 Task: Find all-inclusive hotels.
Action: Mouse moved to (496, 125)
Screenshot: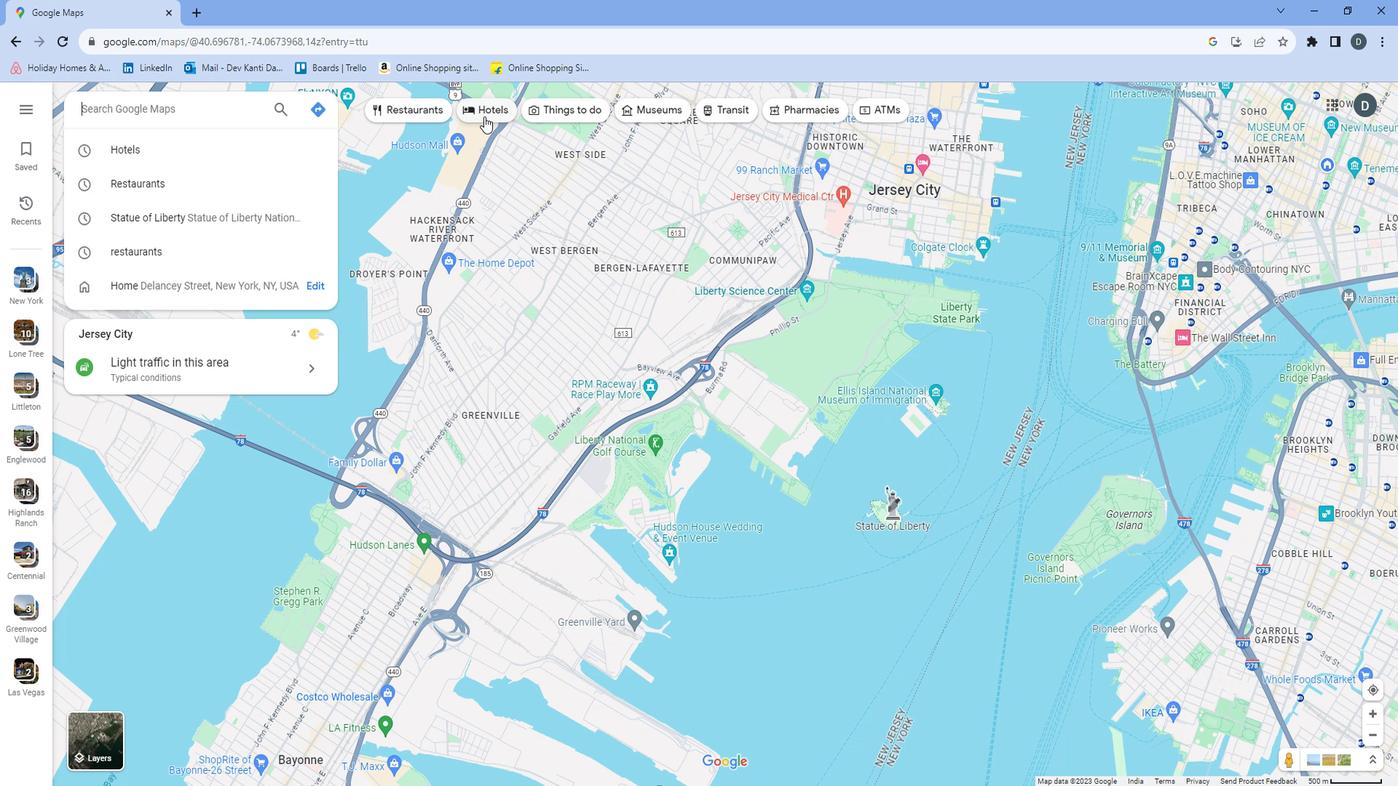 
Action: Mouse pressed left at (496, 125)
Screenshot: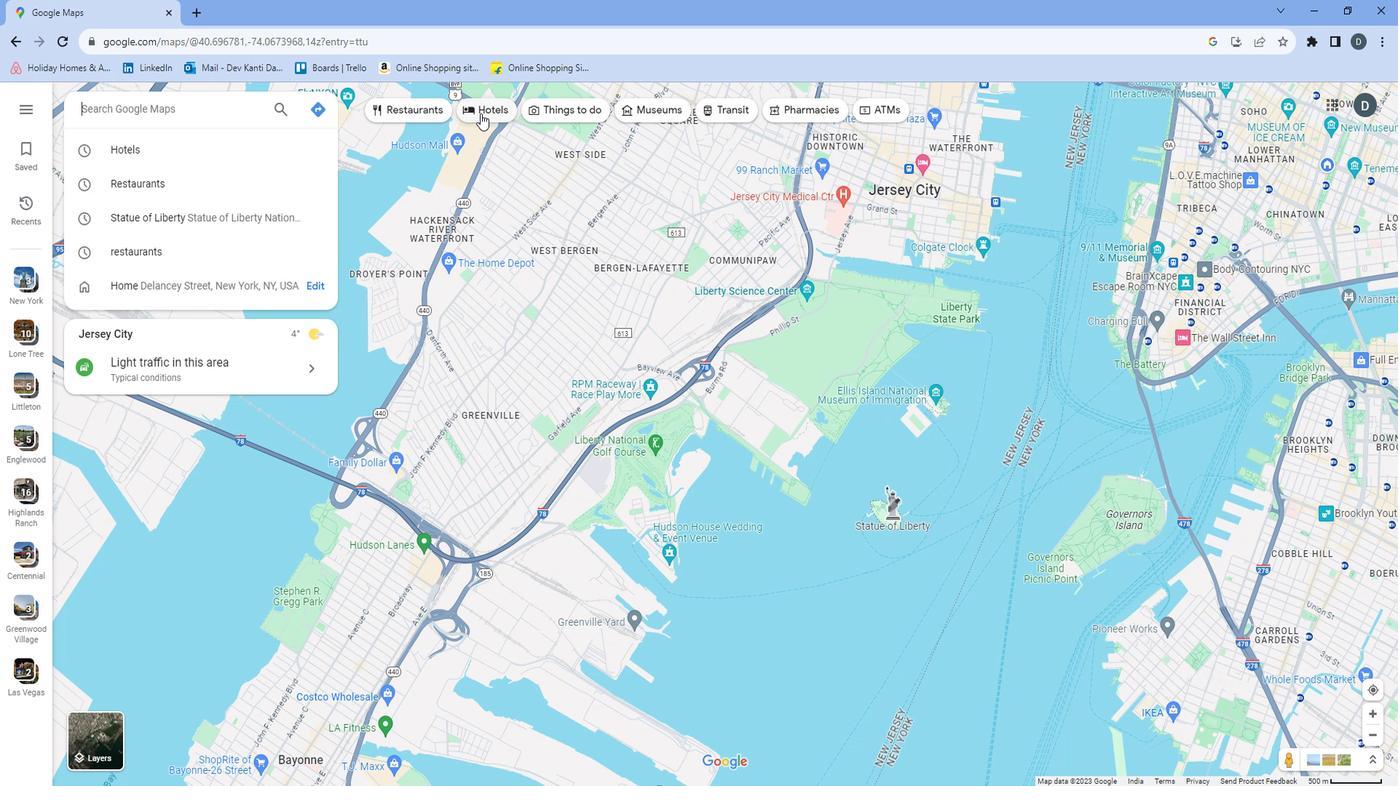 
Action: Mouse moved to (705, 123)
Screenshot: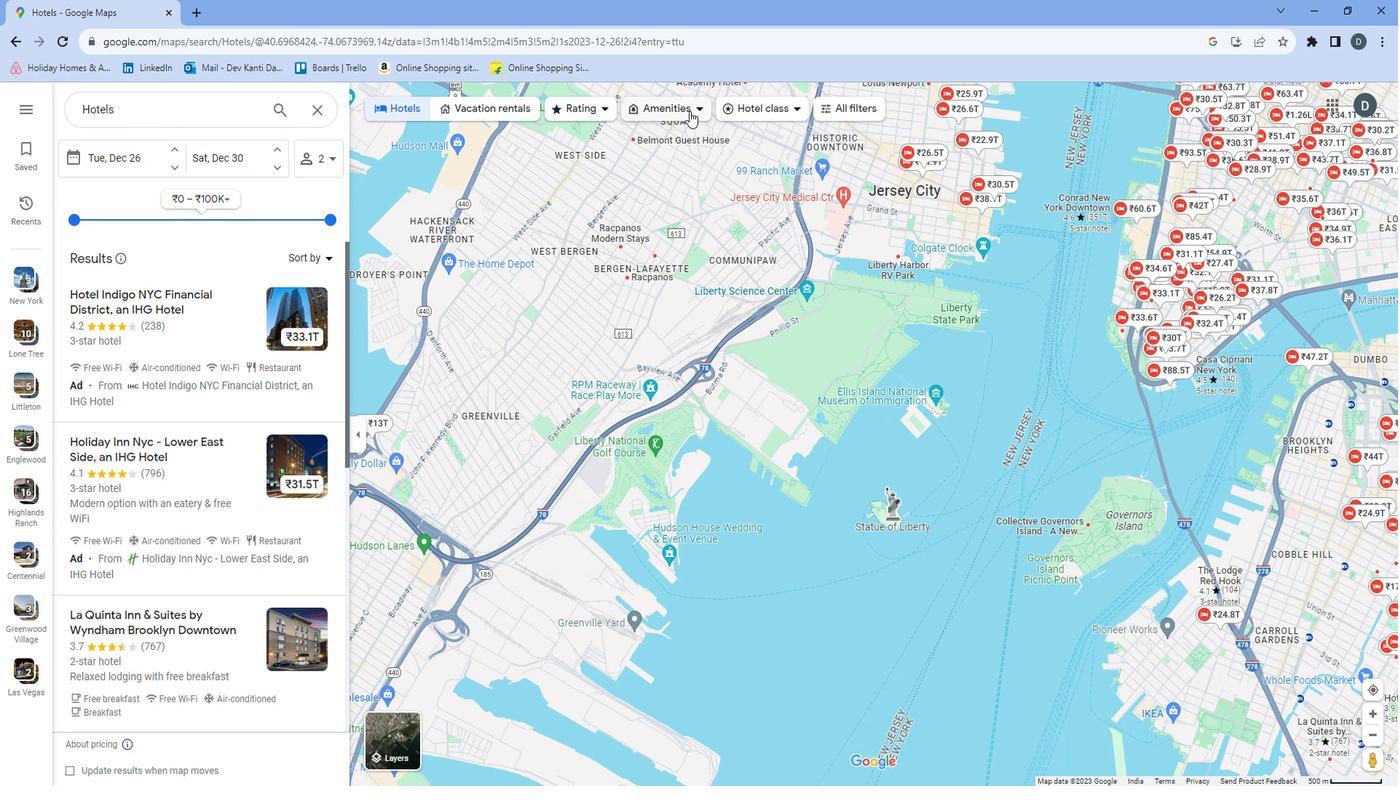 
Action: Mouse pressed left at (705, 123)
Screenshot: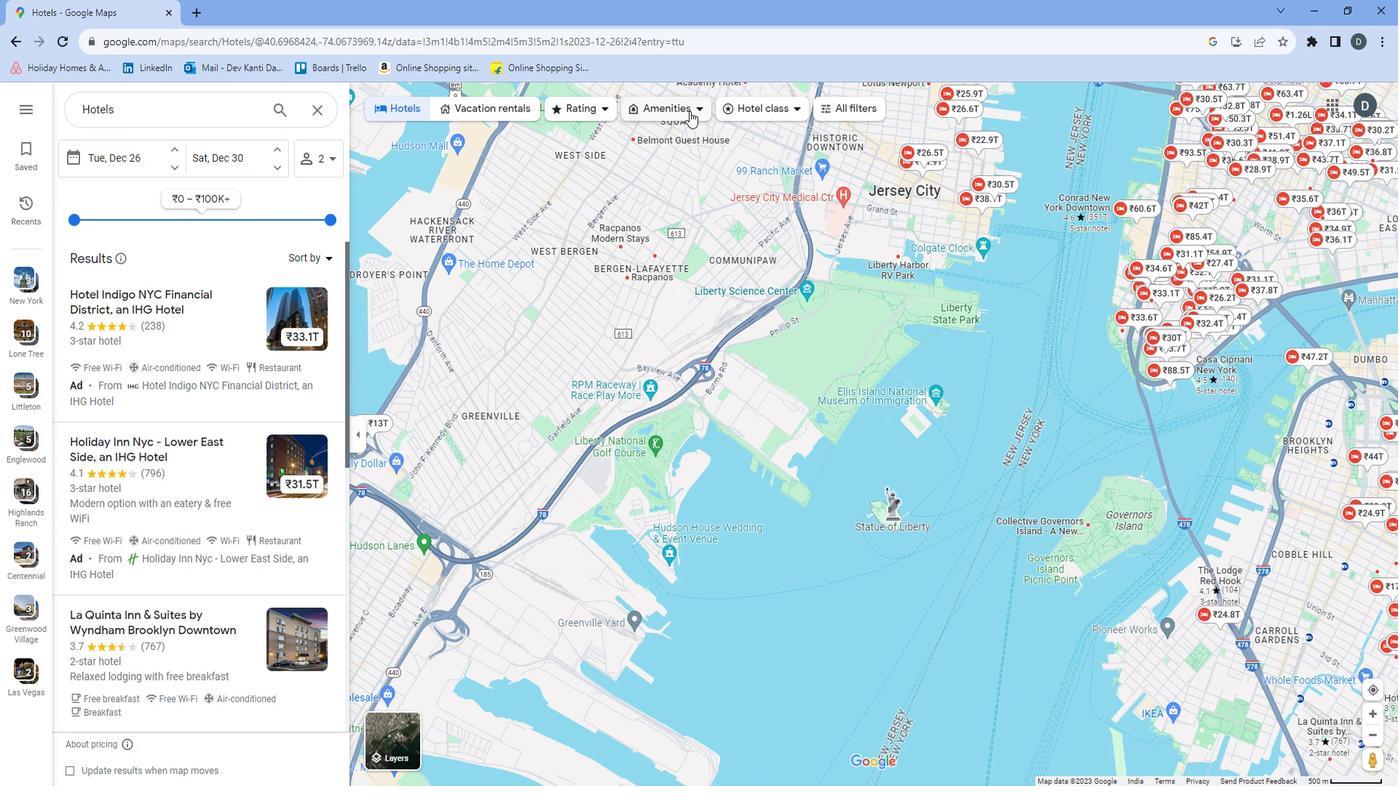 
Action: Mouse moved to (699, 306)
Screenshot: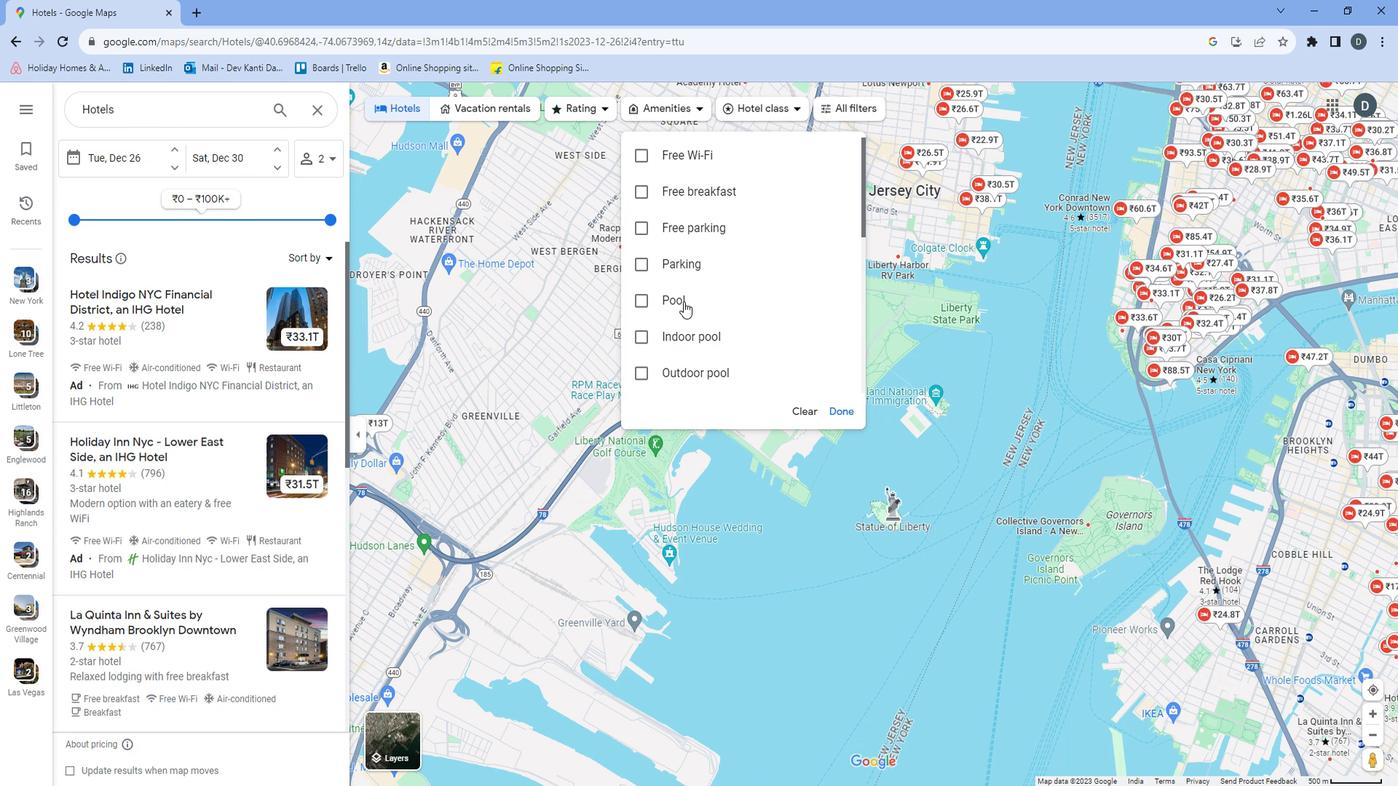 
Action: Mouse scrolled (699, 305) with delta (0, 0)
Screenshot: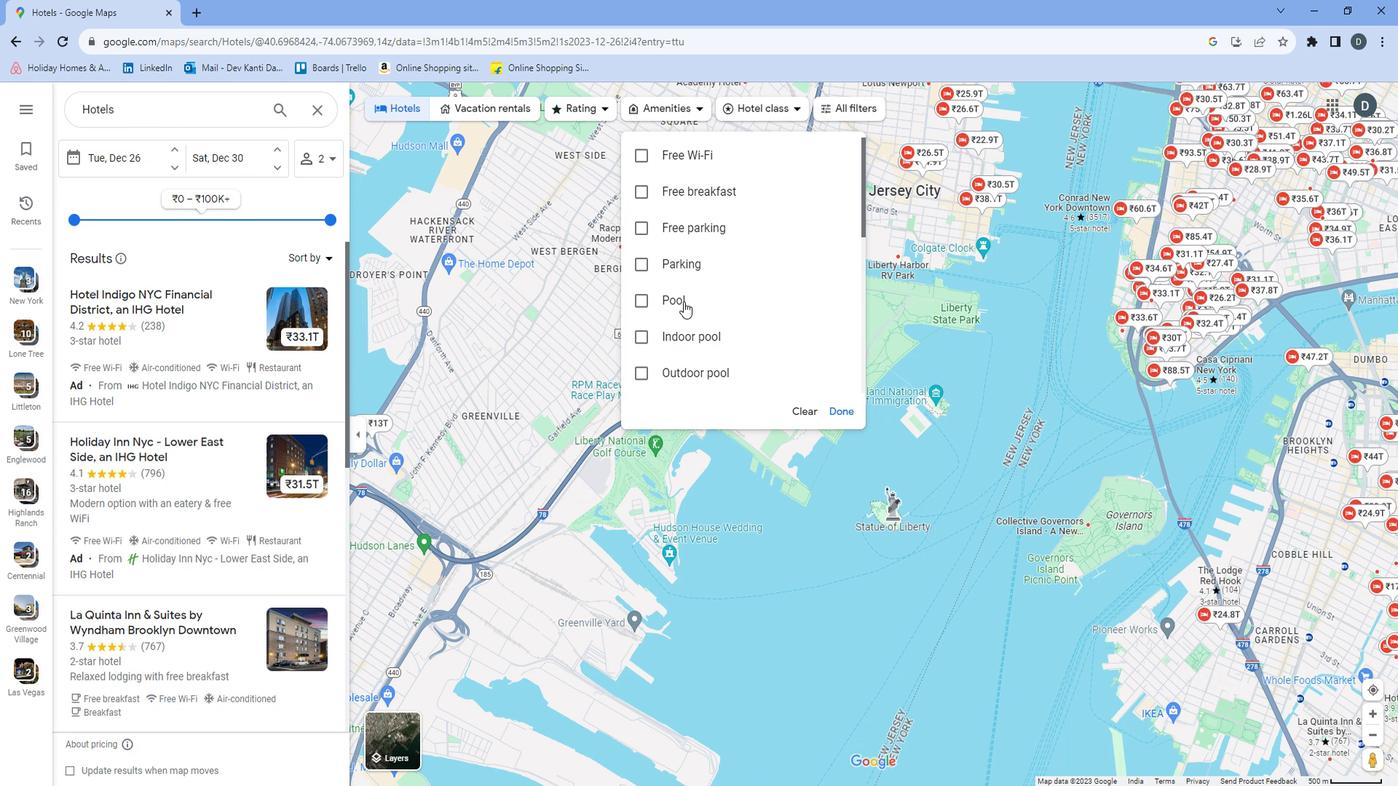
Action: Mouse moved to (700, 306)
Screenshot: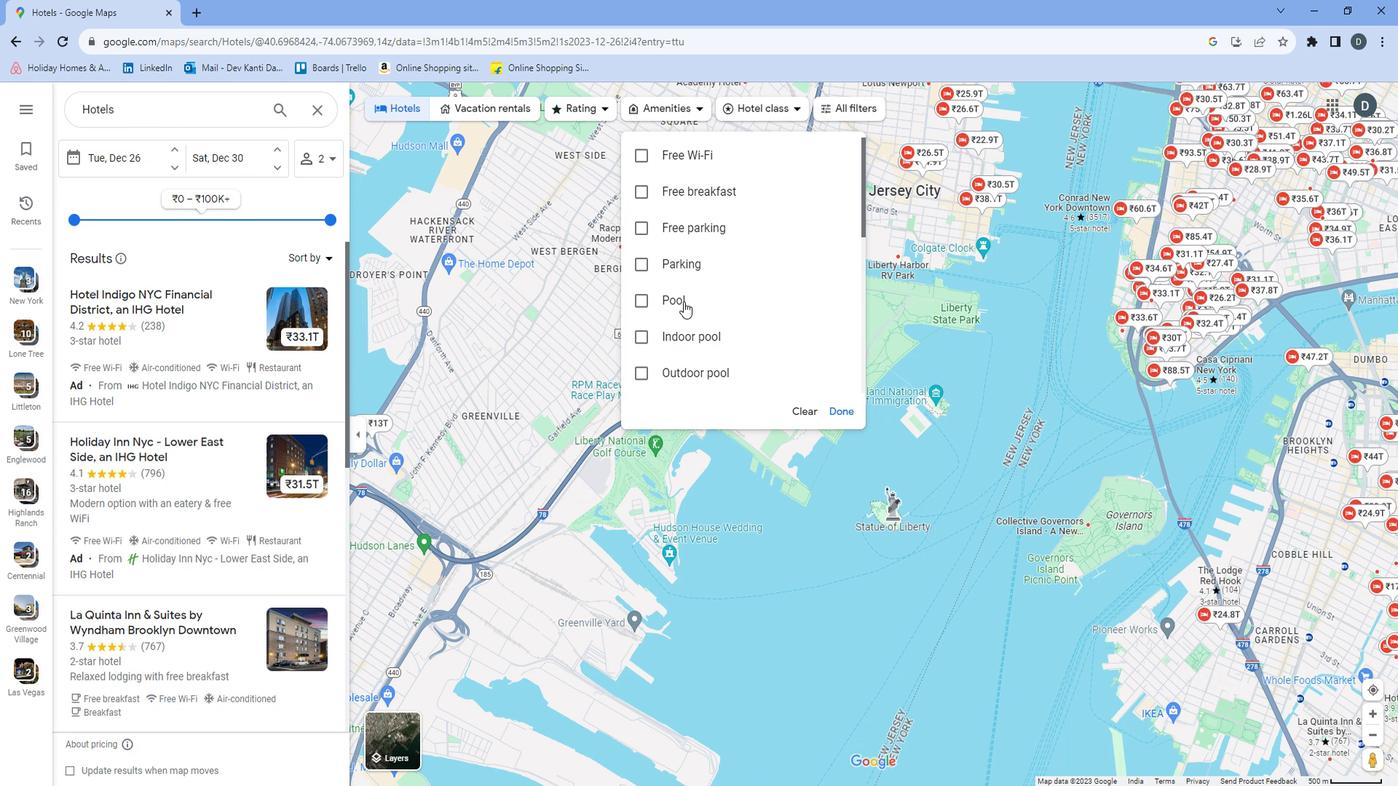 
Action: Mouse scrolled (700, 305) with delta (0, 0)
Screenshot: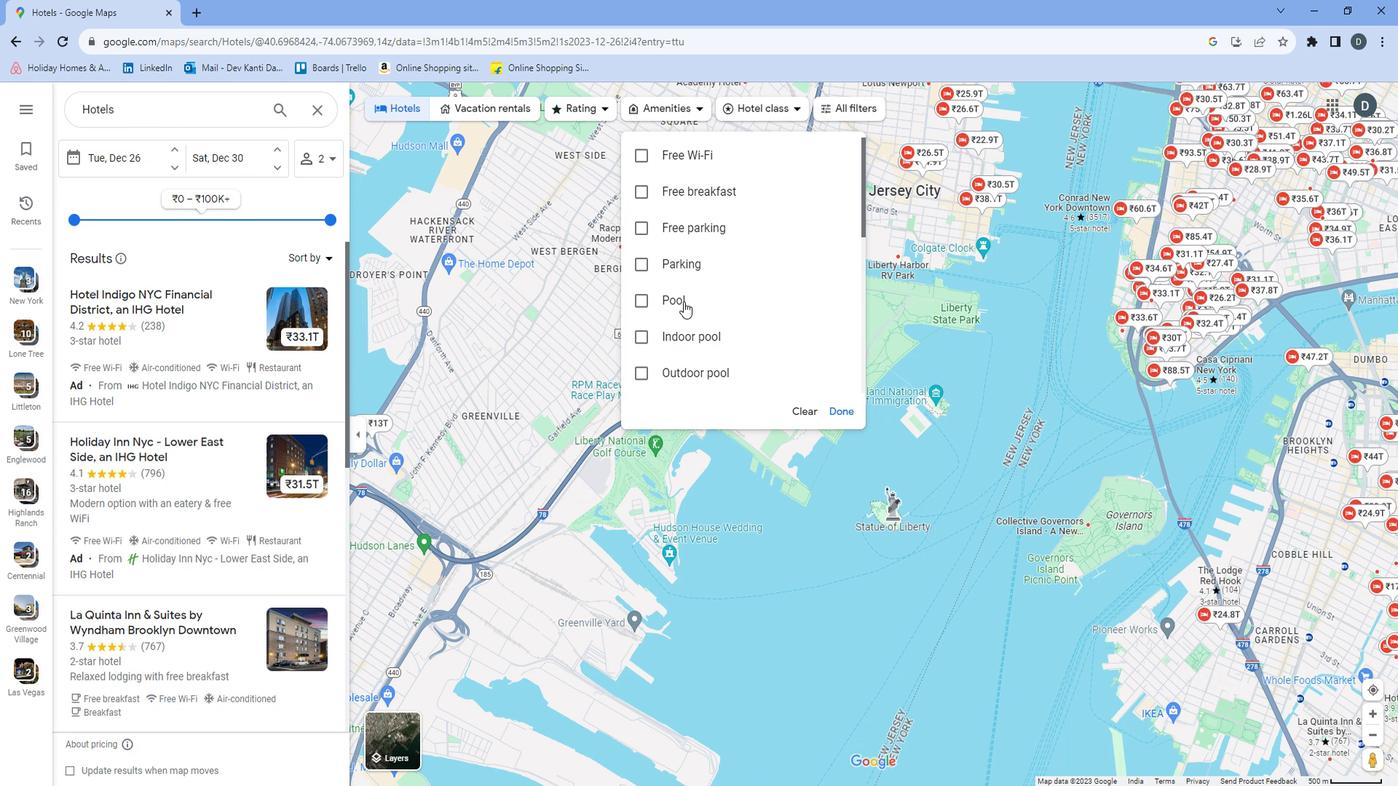 
Action: Mouse moved to (702, 305)
Screenshot: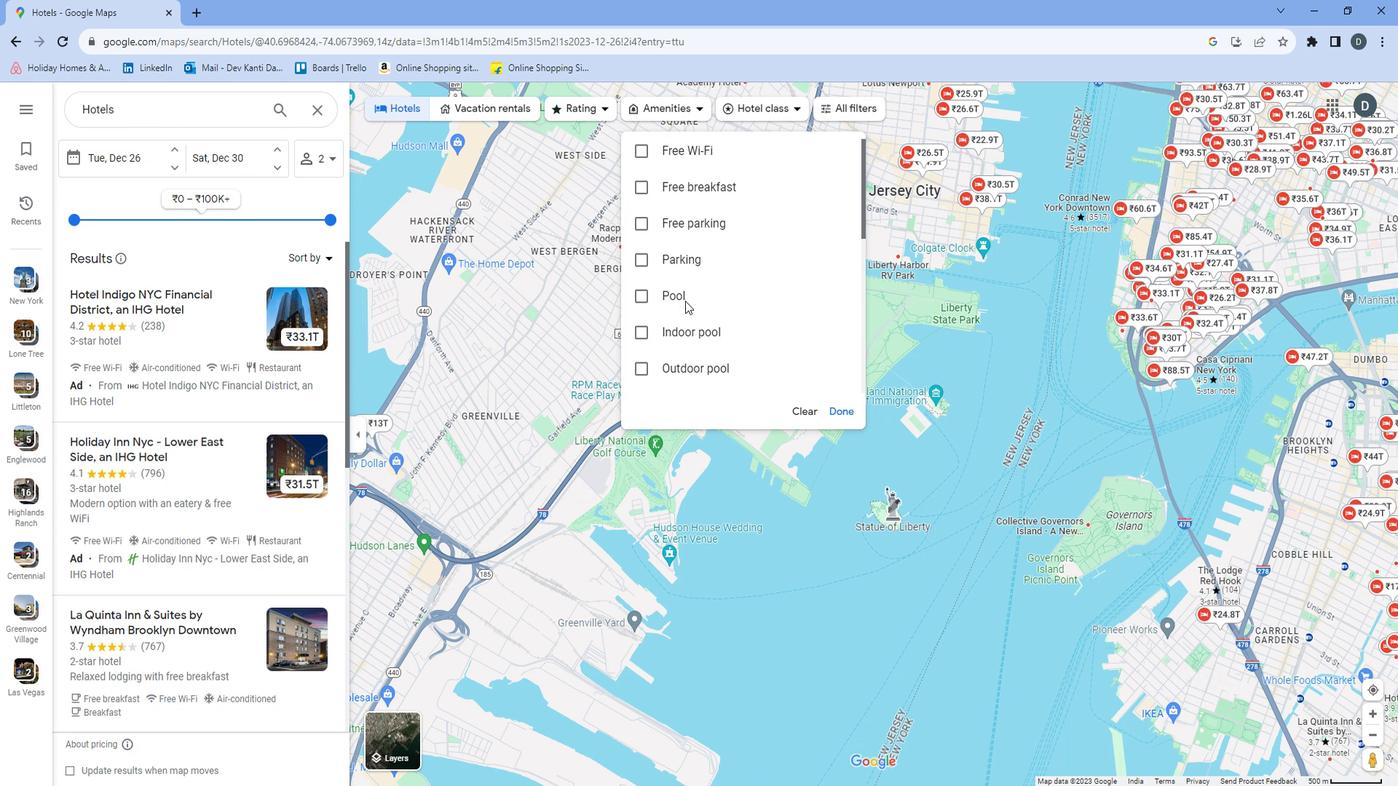 
Action: Mouse scrolled (702, 304) with delta (0, 0)
Screenshot: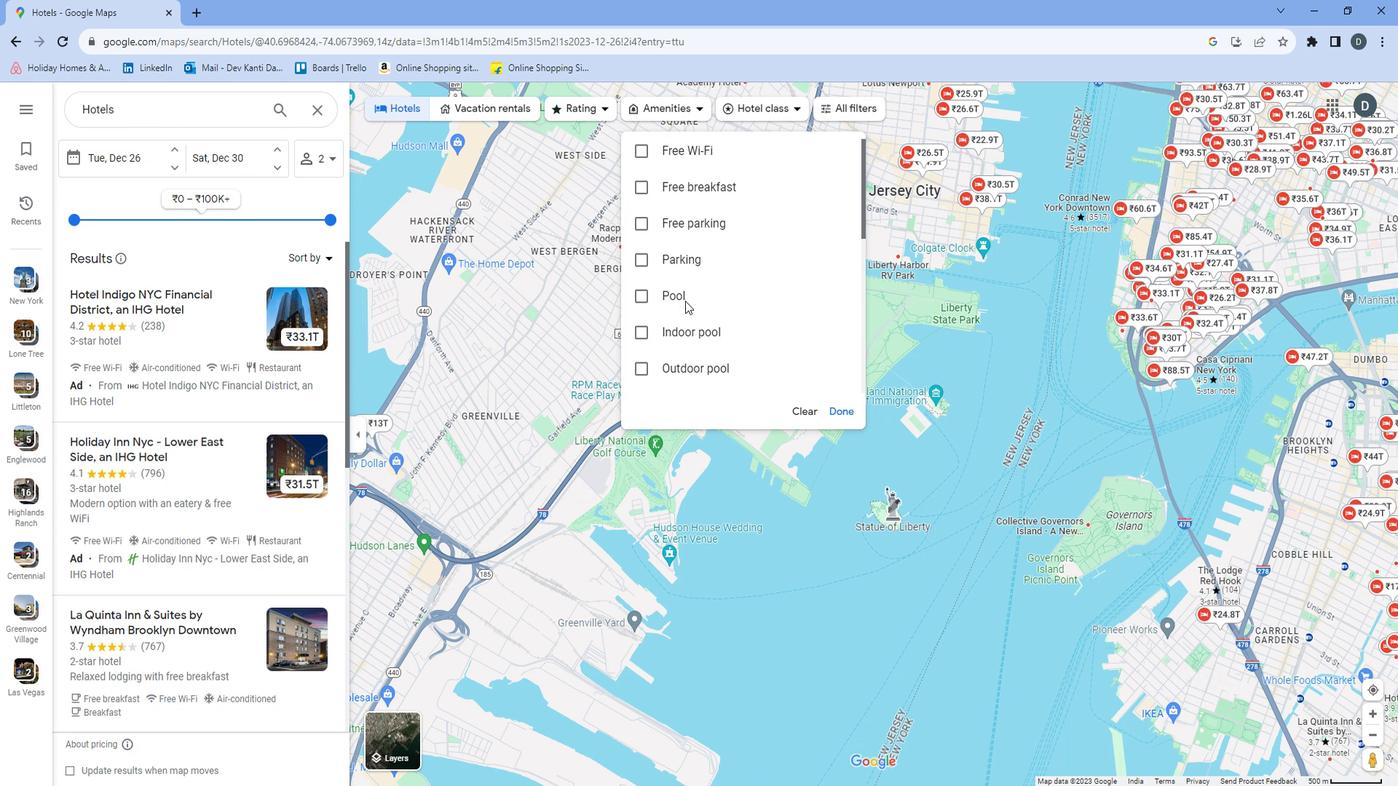 
Action: Mouse moved to (703, 305)
Screenshot: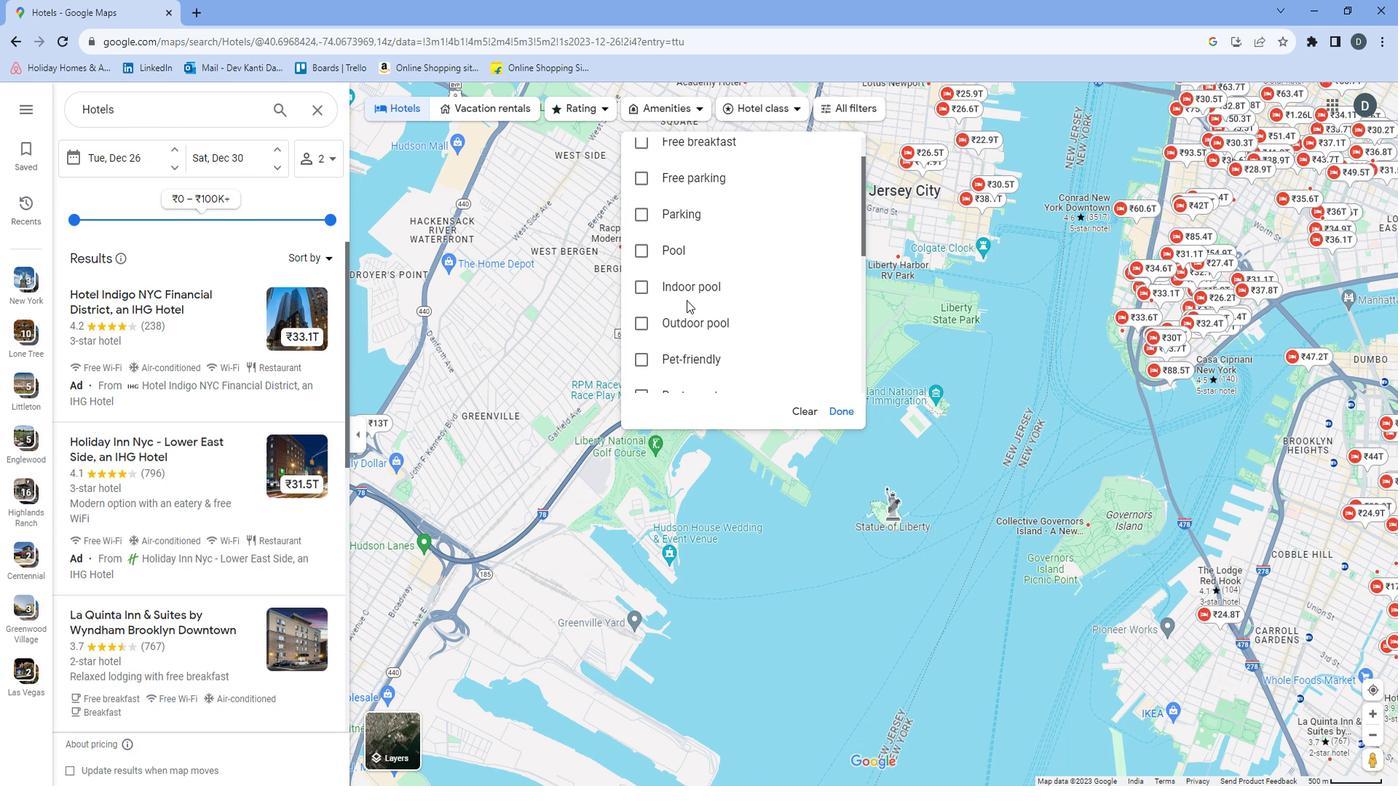 
Action: Mouse scrolled (703, 304) with delta (0, 0)
Screenshot: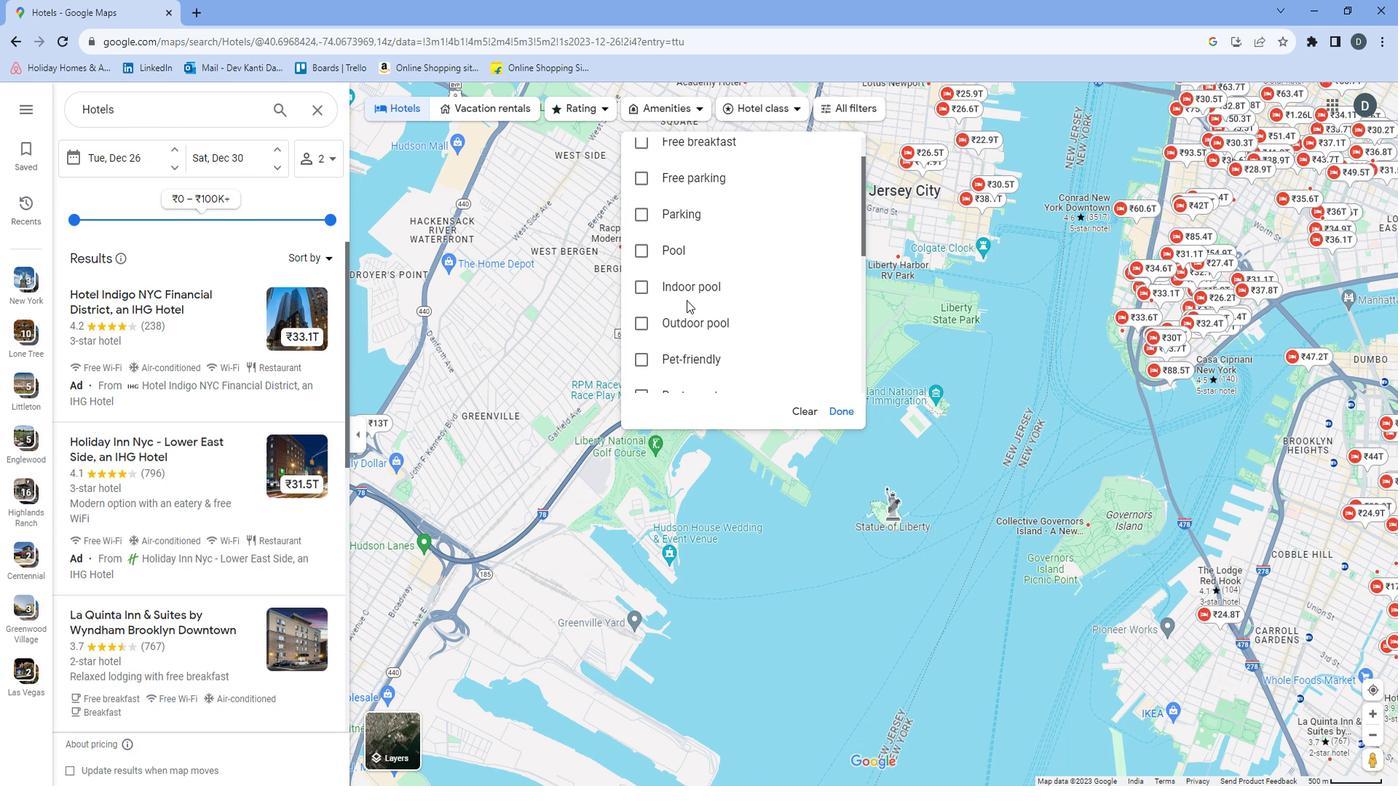 
Action: Mouse scrolled (703, 304) with delta (0, 0)
Screenshot: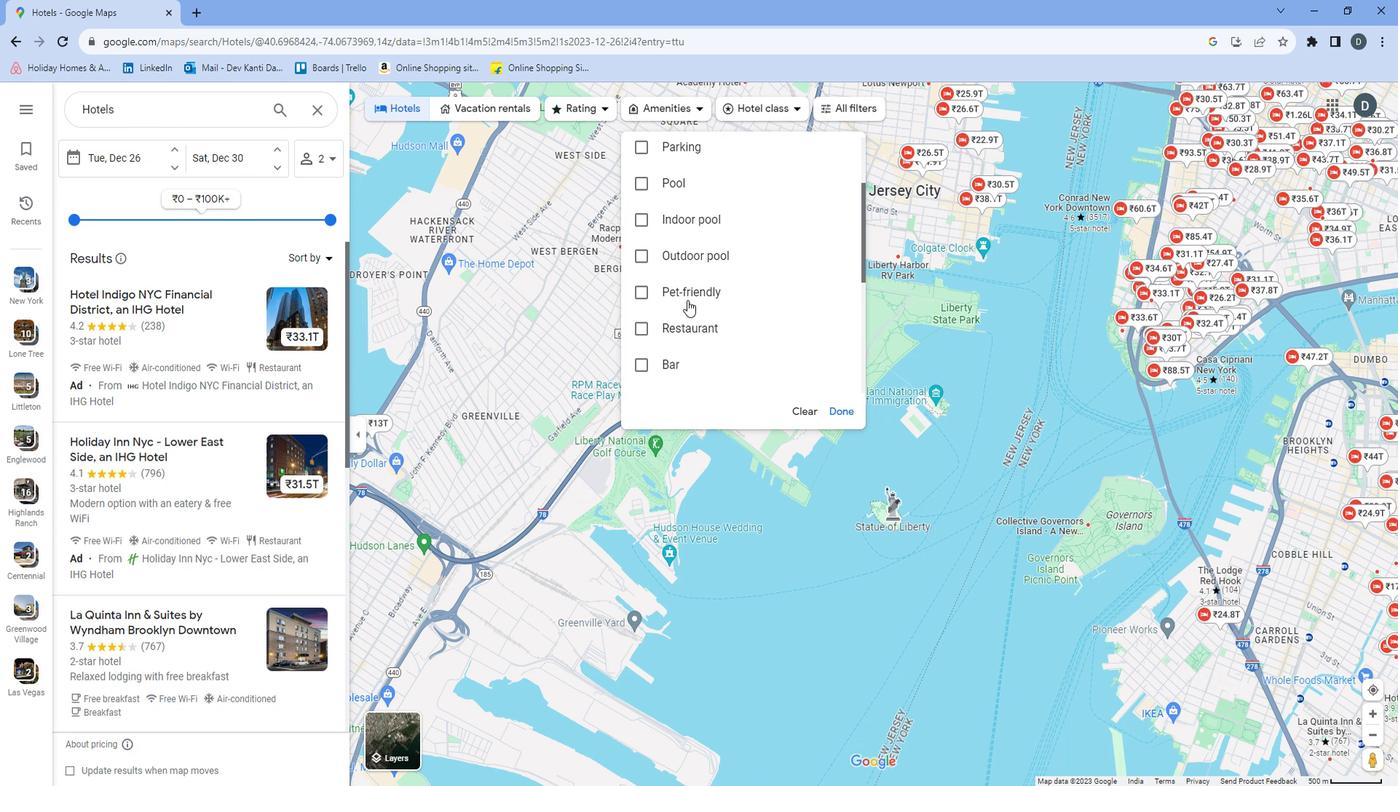 
Action: Mouse moved to (703, 305)
Screenshot: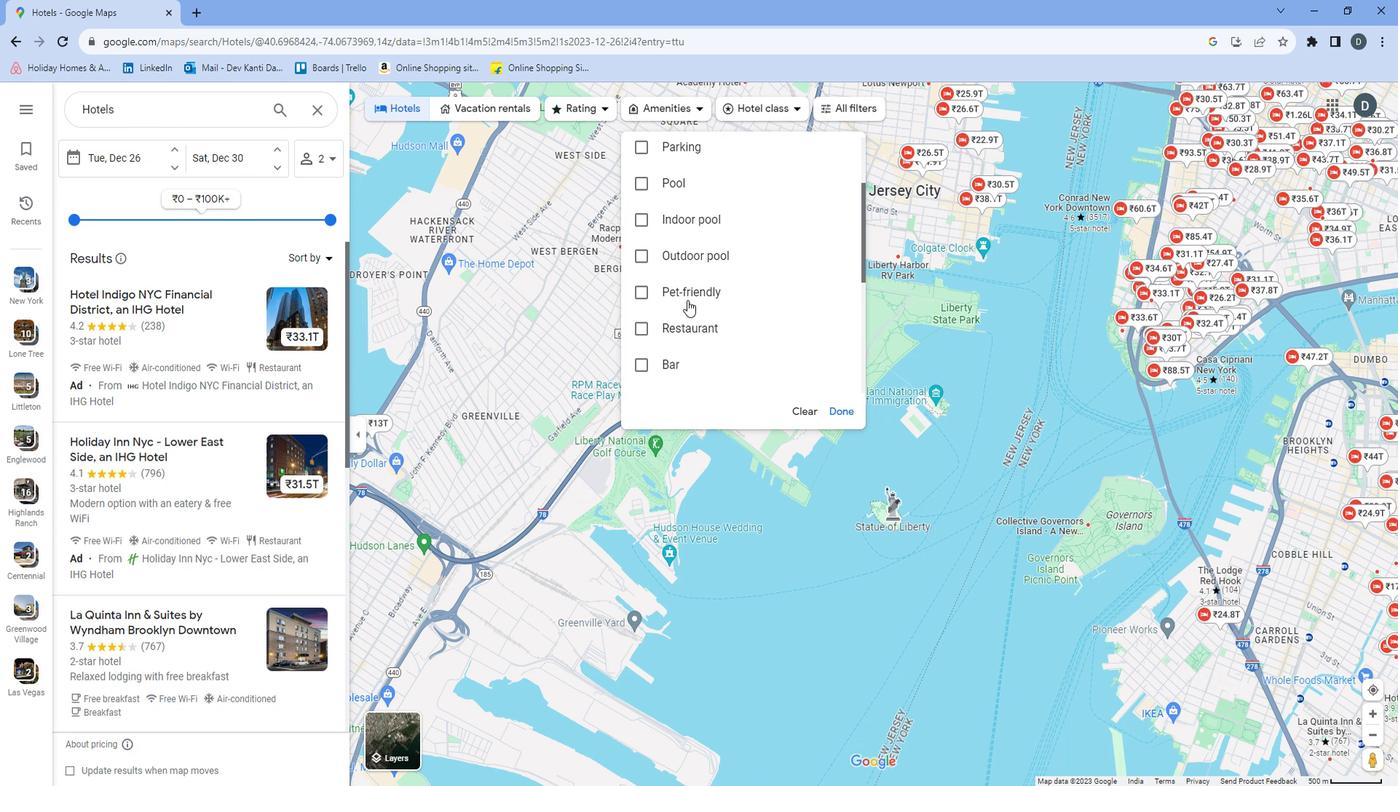
Action: Mouse scrolled (703, 304) with delta (0, 0)
Screenshot: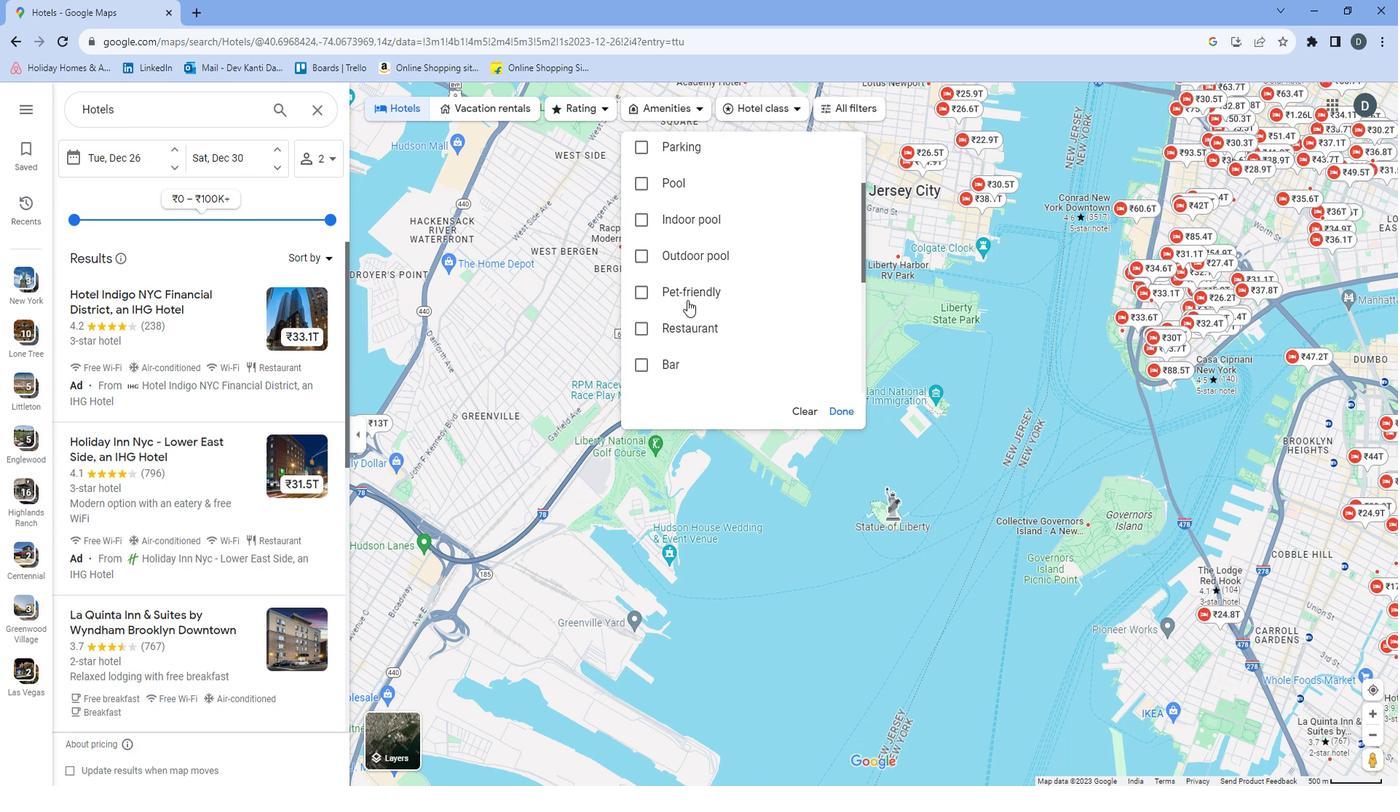 
Action: Mouse scrolled (703, 304) with delta (0, 0)
Screenshot: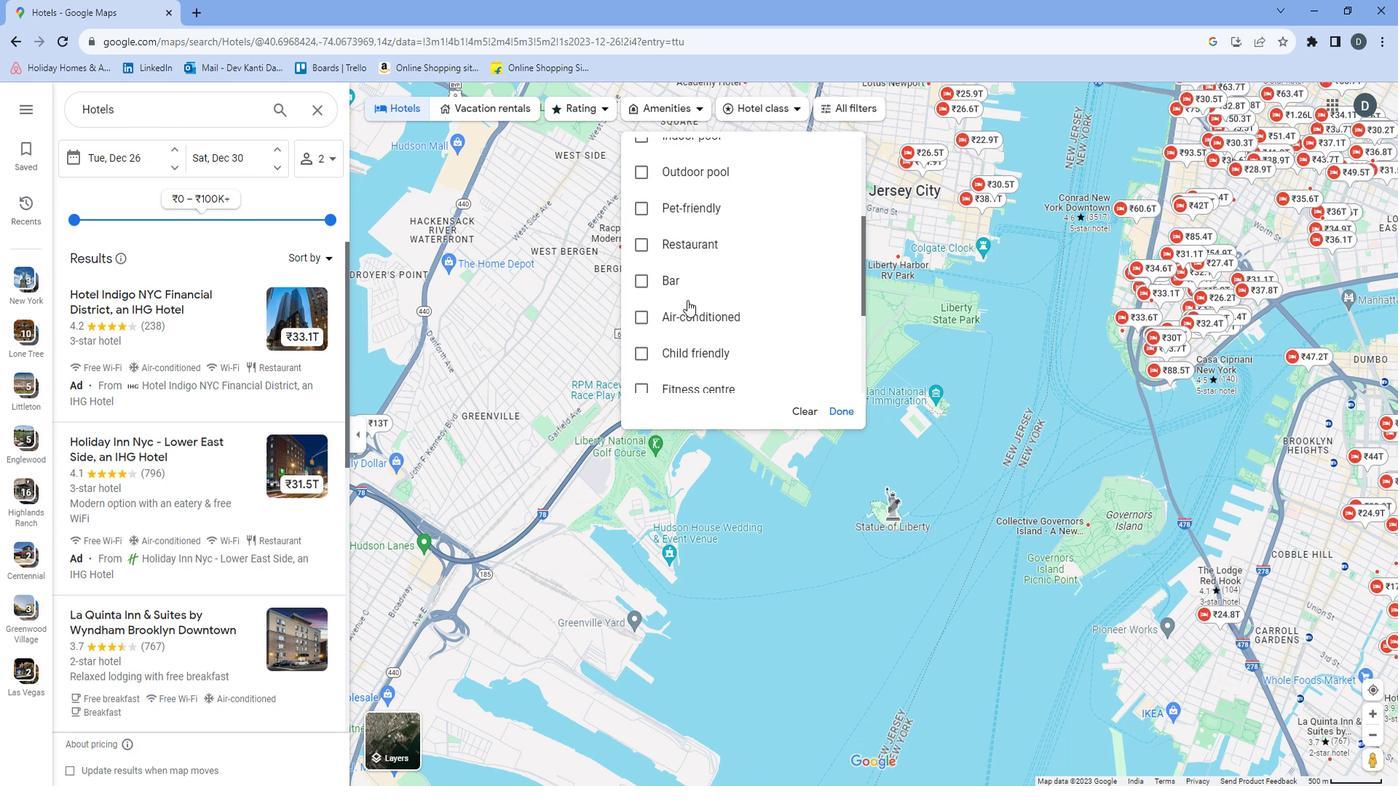 
Action: Mouse moved to (704, 305)
Screenshot: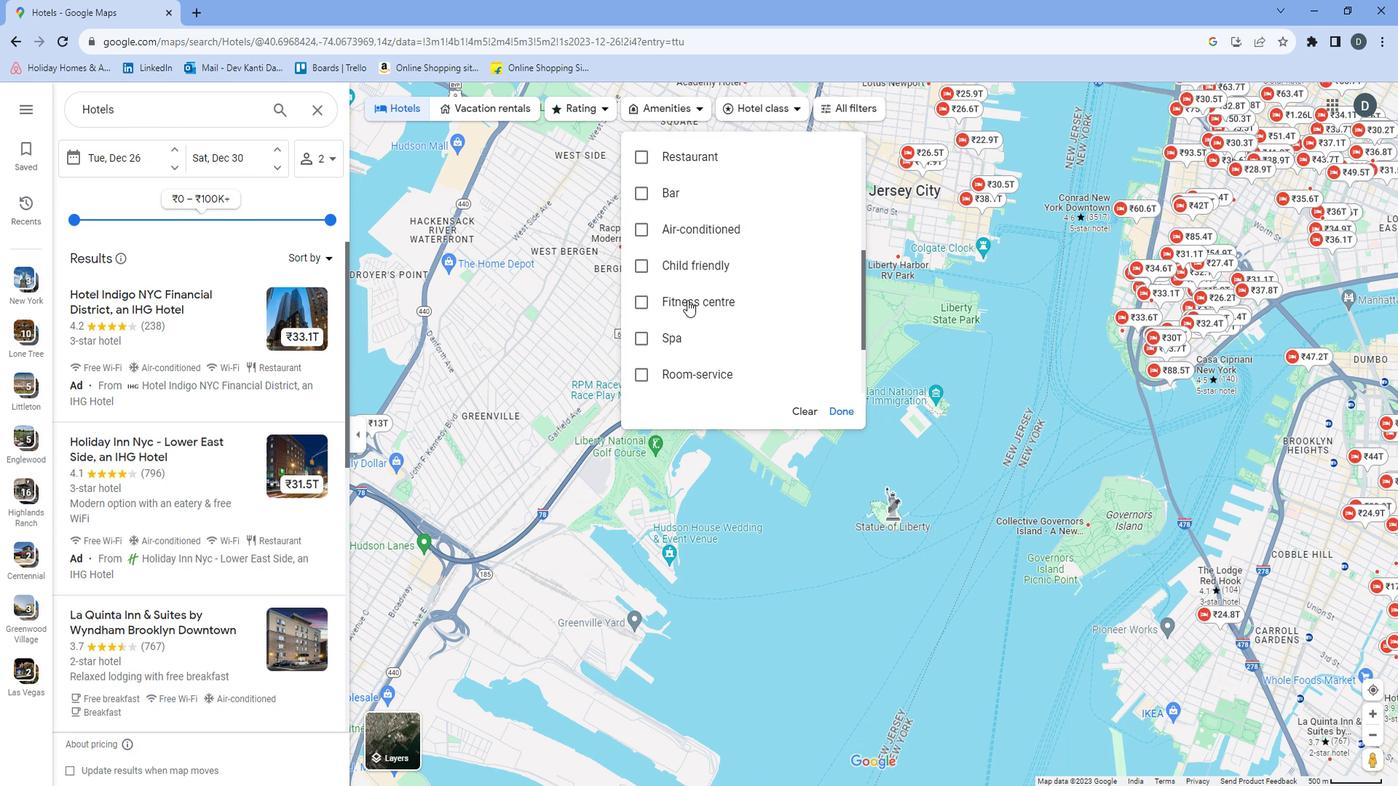 
Action: Mouse scrolled (704, 304) with delta (0, 0)
Screenshot: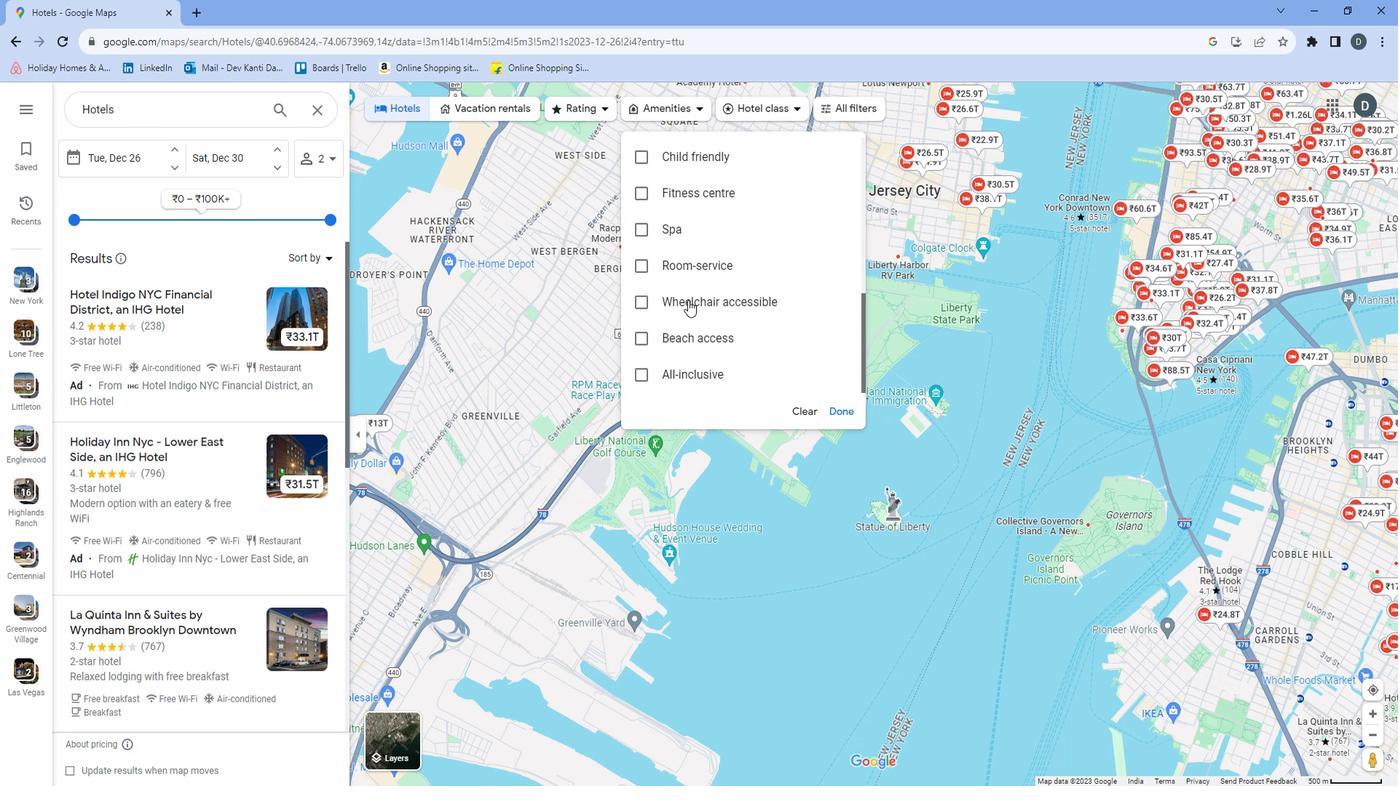 
Action: Mouse scrolled (704, 304) with delta (0, 0)
Screenshot: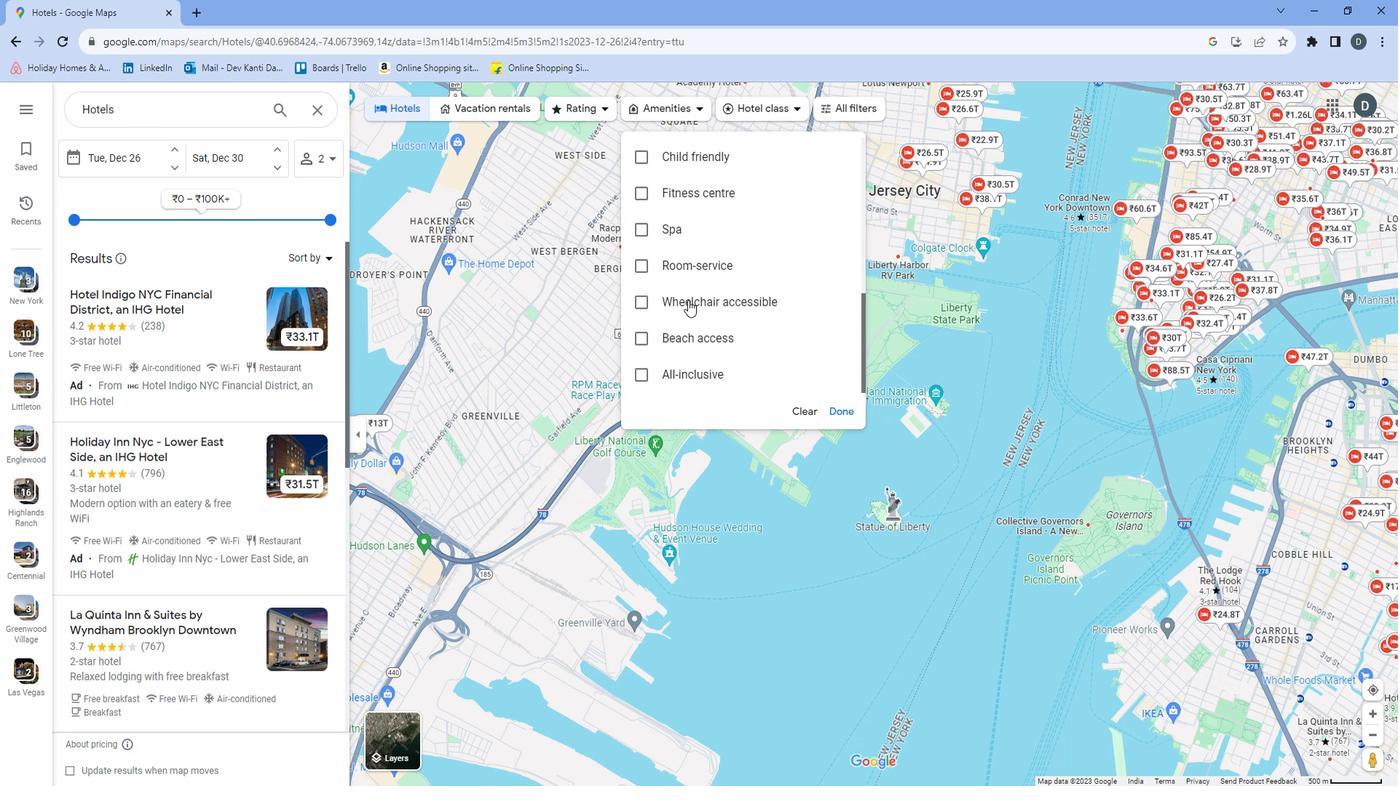 
Action: Mouse moved to (663, 368)
Screenshot: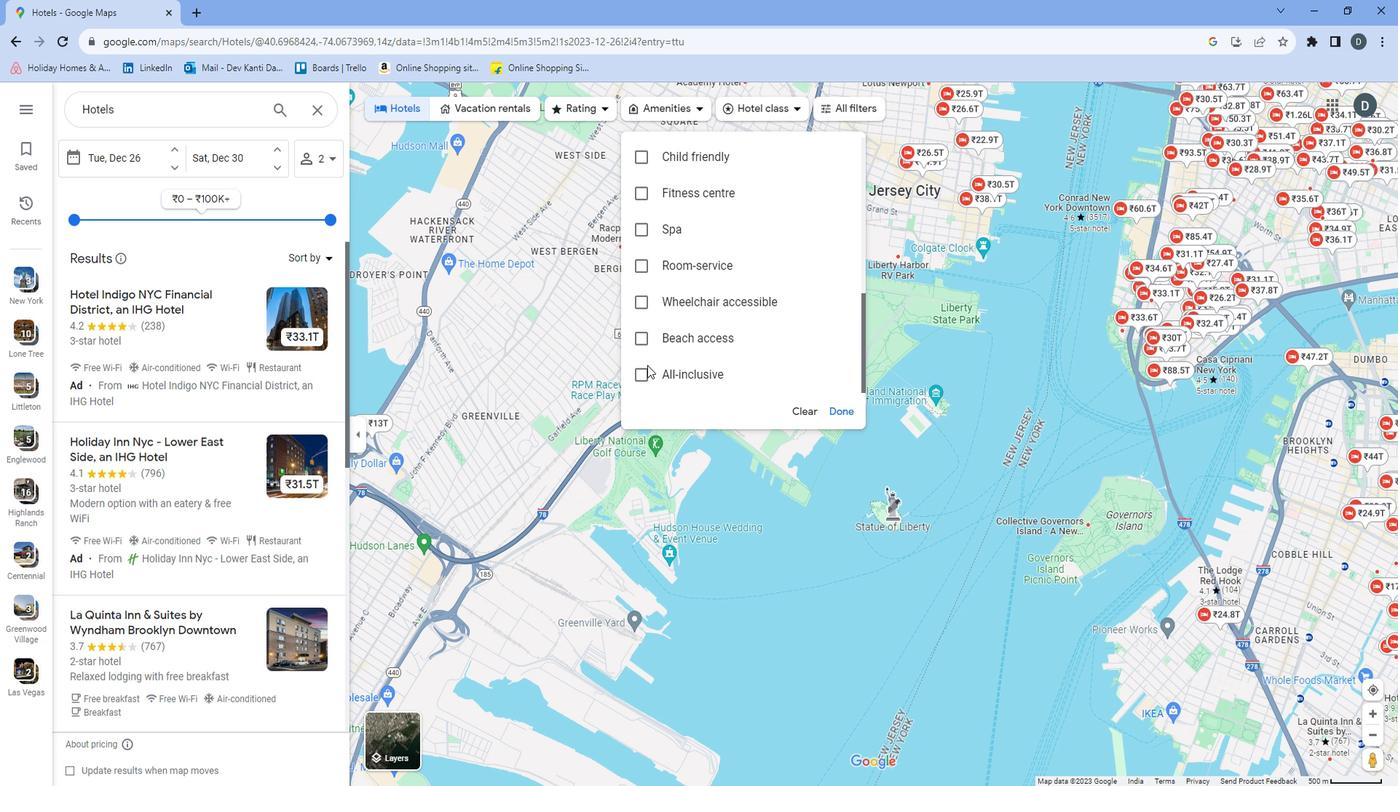 
Action: Mouse pressed left at (663, 368)
Screenshot: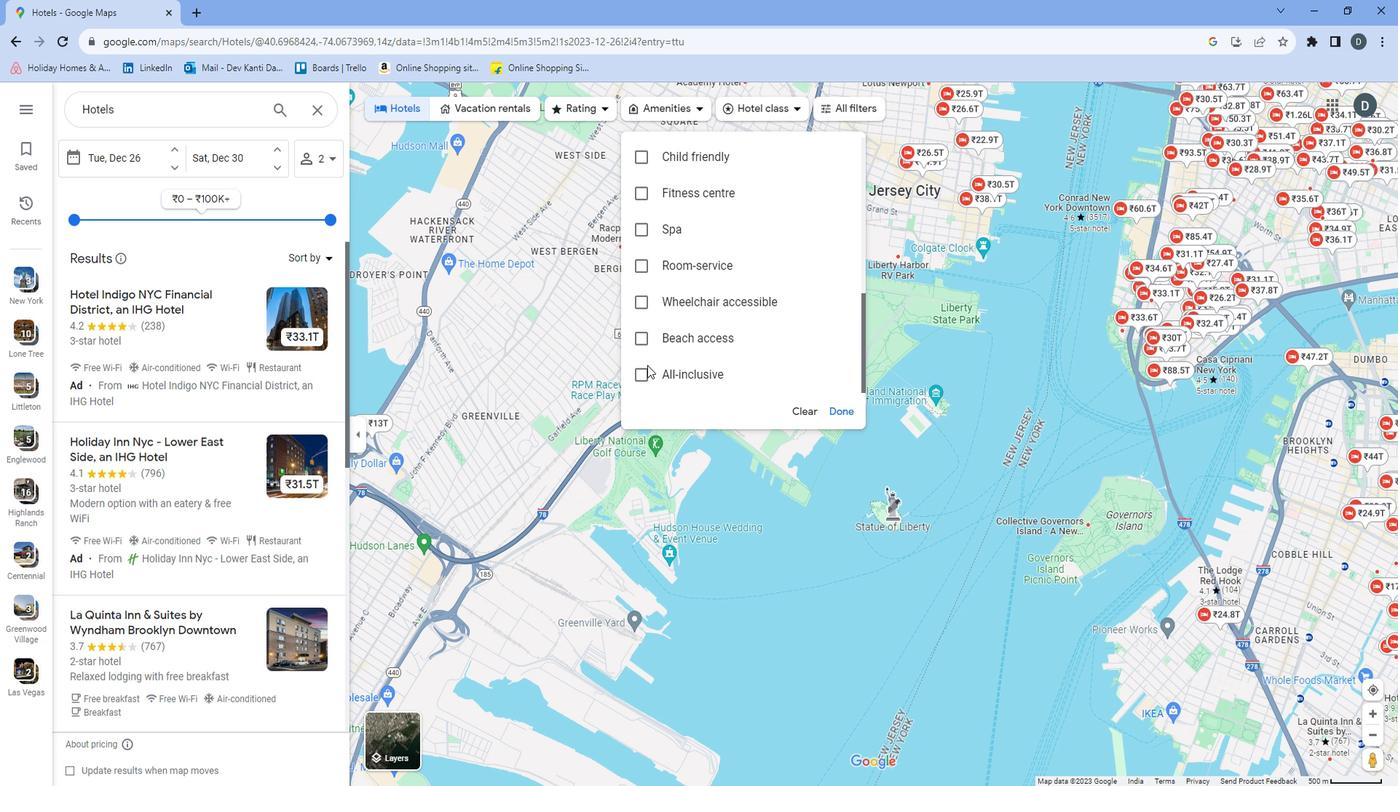 
Action: Mouse moved to (854, 405)
Screenshot: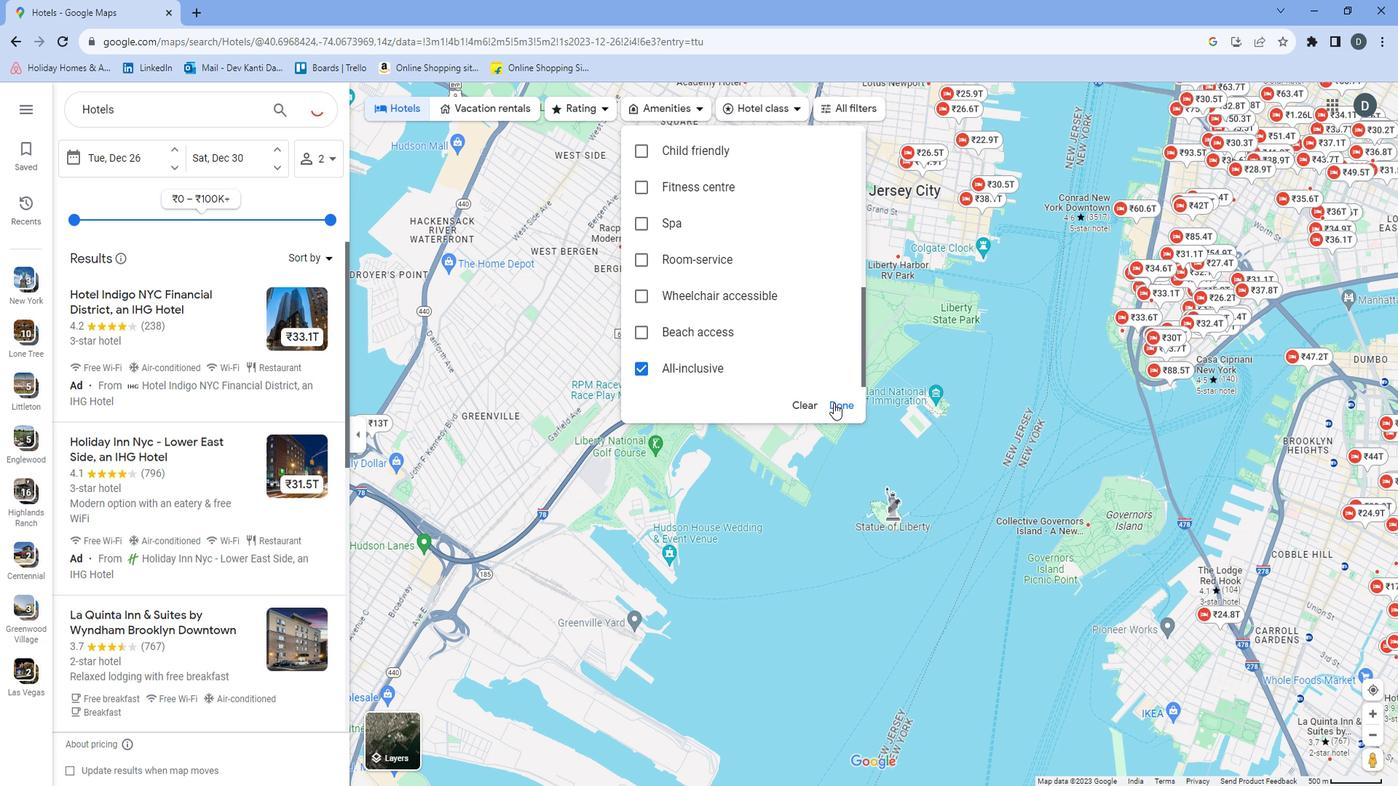 
Action: Mouse pressed left at (854, 405)
Screenshot: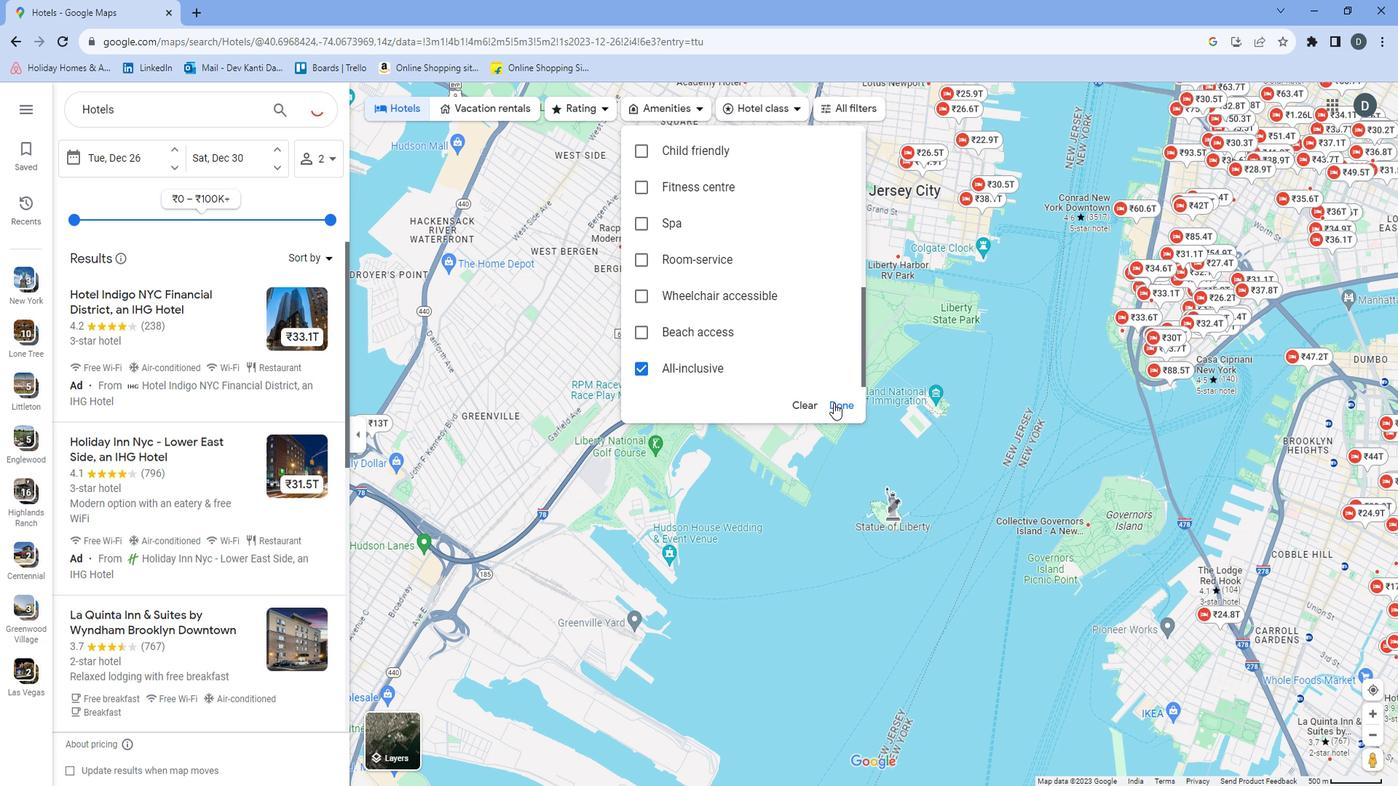 
Action: Mouse moved to (786, 444)
Screenshot: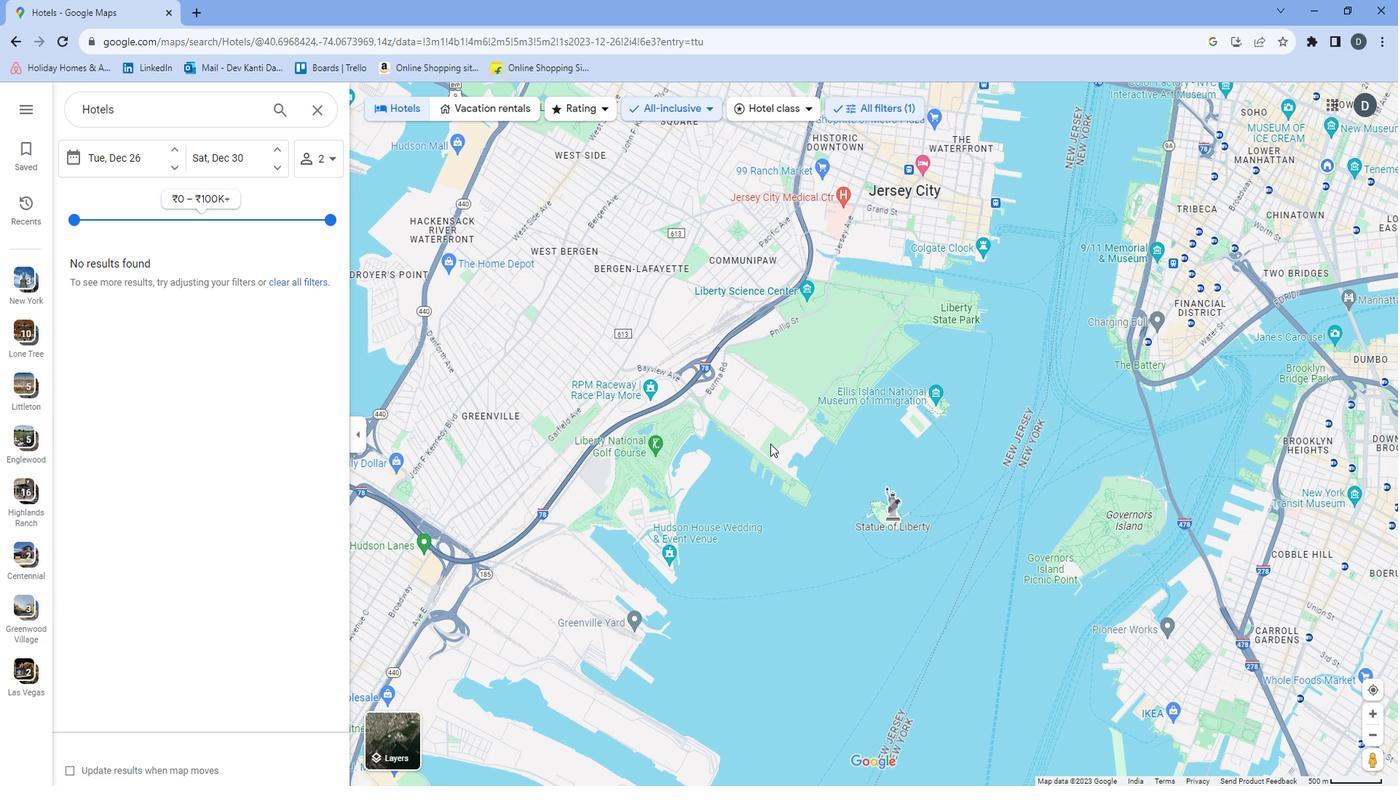 
